 Task: Find the shortest route from Tucson to Saguaro National Park.
Action: Mouse moved to (286, 84)
Screenshot: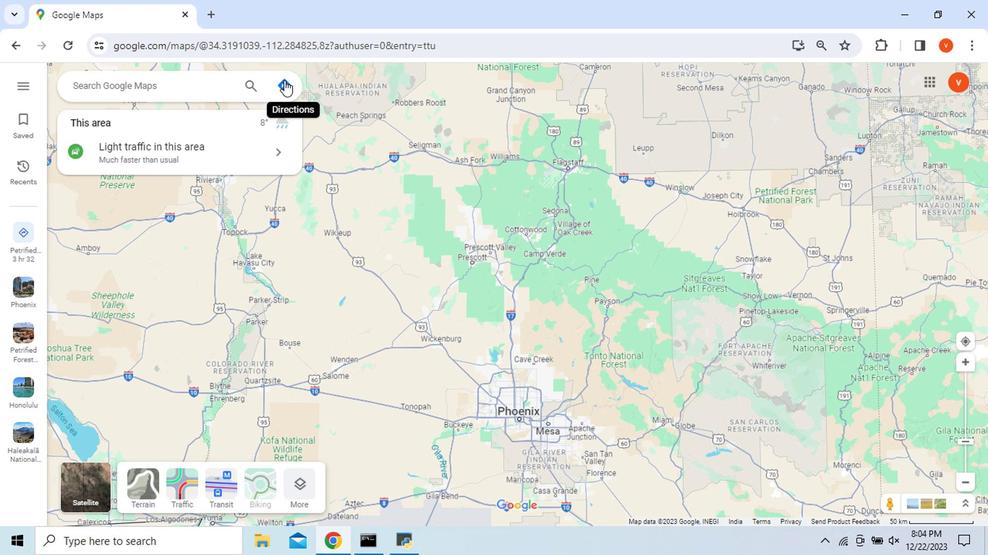 
Action: Mouse pressed left at (286, 84)
Screenshot: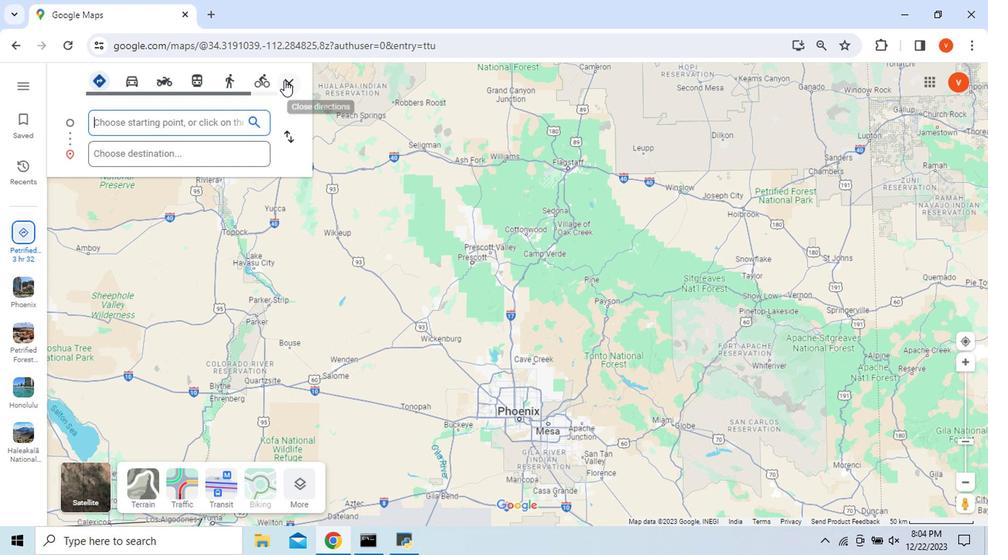 
Action: Mouse moved to (286, 83)
Screenshot: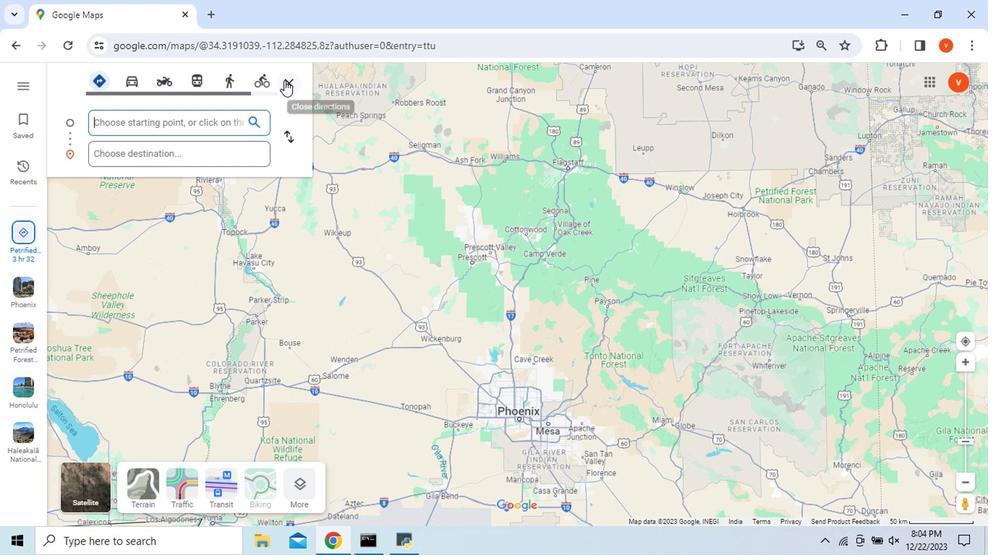 
Action: Key pressed <Key.shift>Tucson
Screenshot: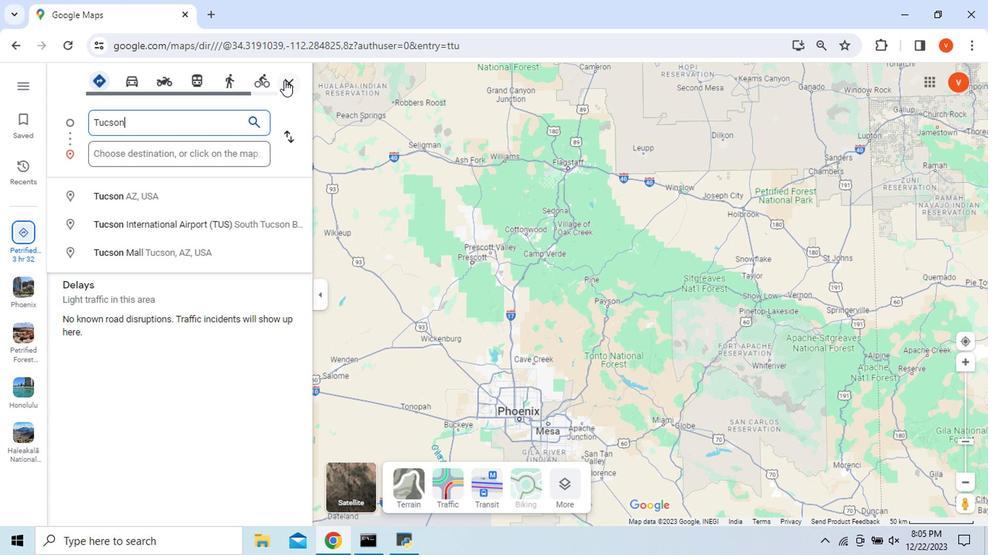 
Action: Mouse moved to (96, 197)
Screenshot: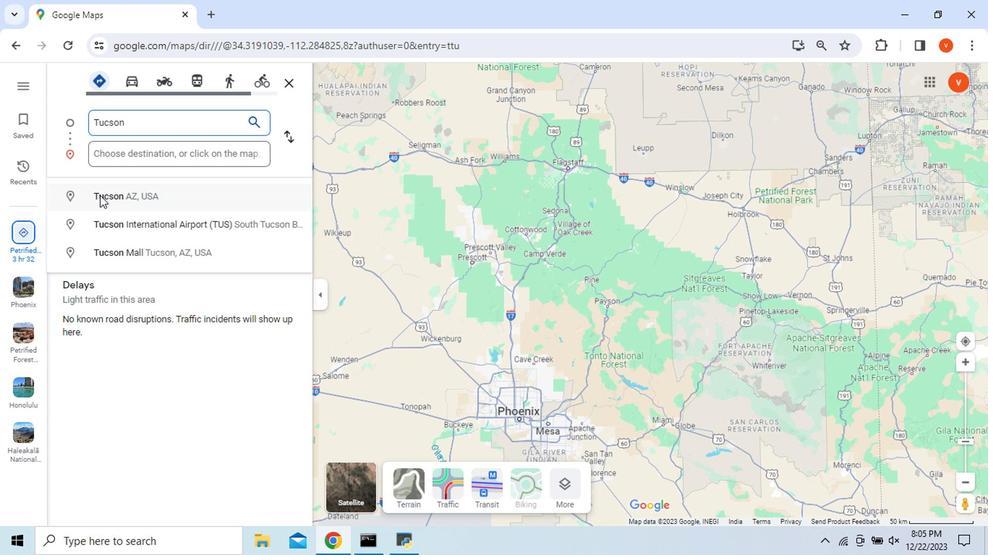 
Action: Mouse pressed left at (96, 197)
Screenshot: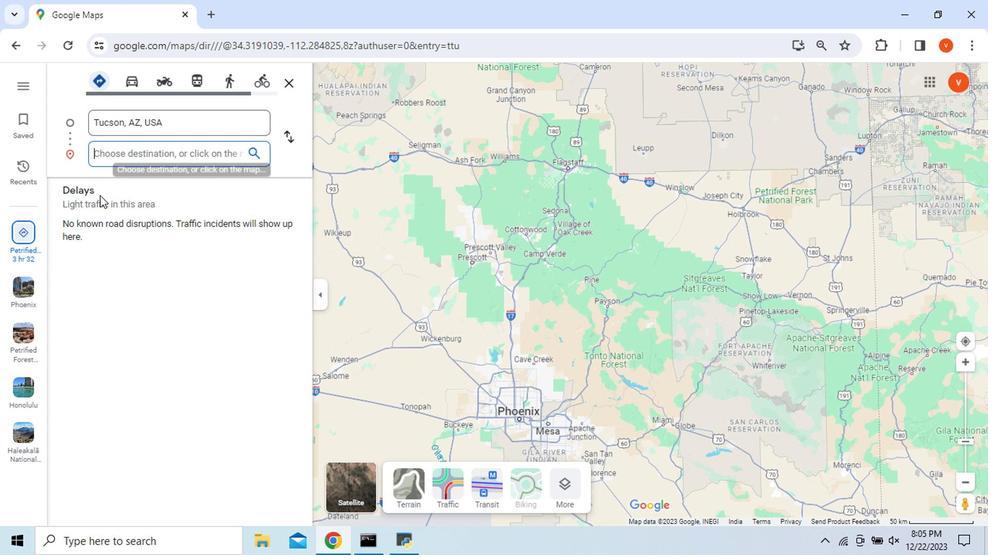 
Action: Mouse moved to (128, 158)
Screenshot: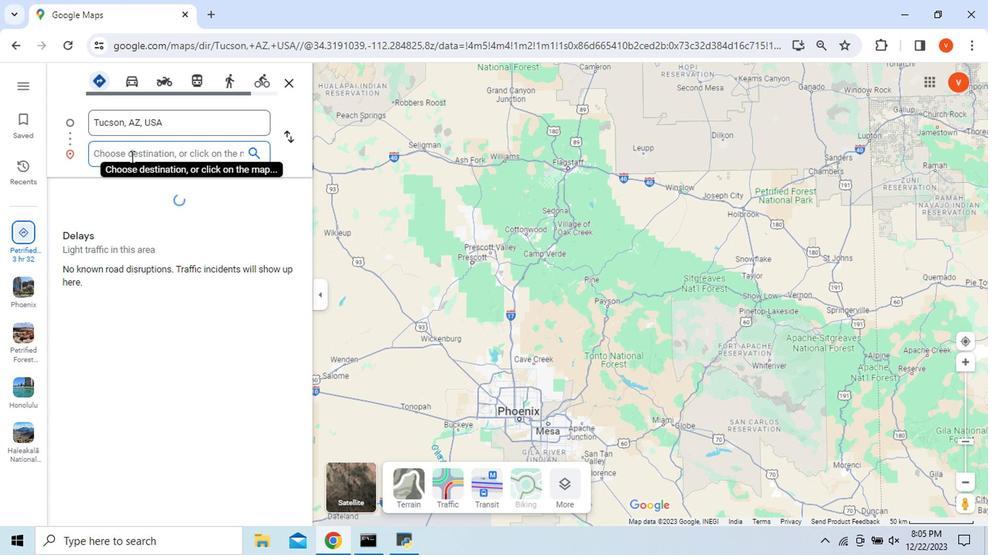 
Action: Key pressed <Key.shift>Sag
Screenshot: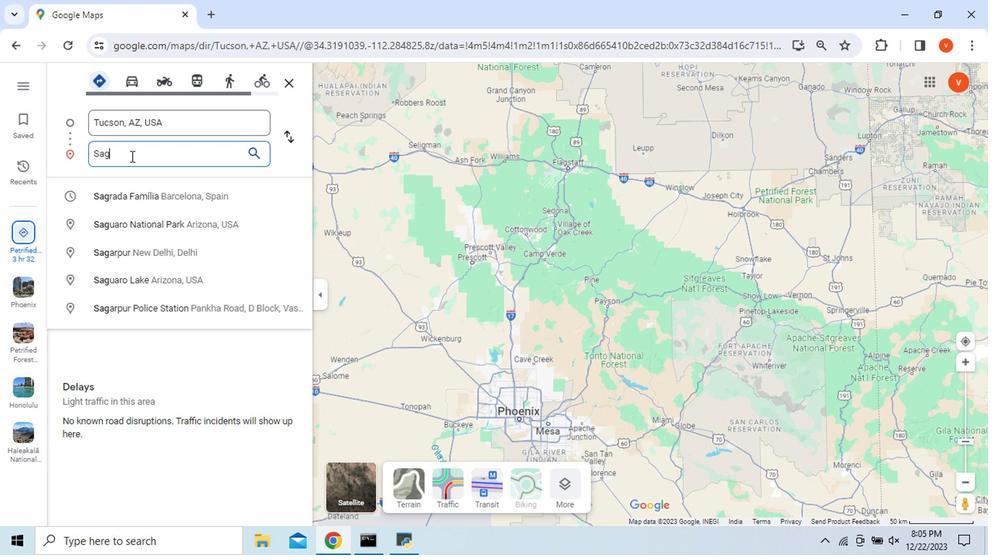 
Action: Mouse moved to (147, 226)
Screenshot: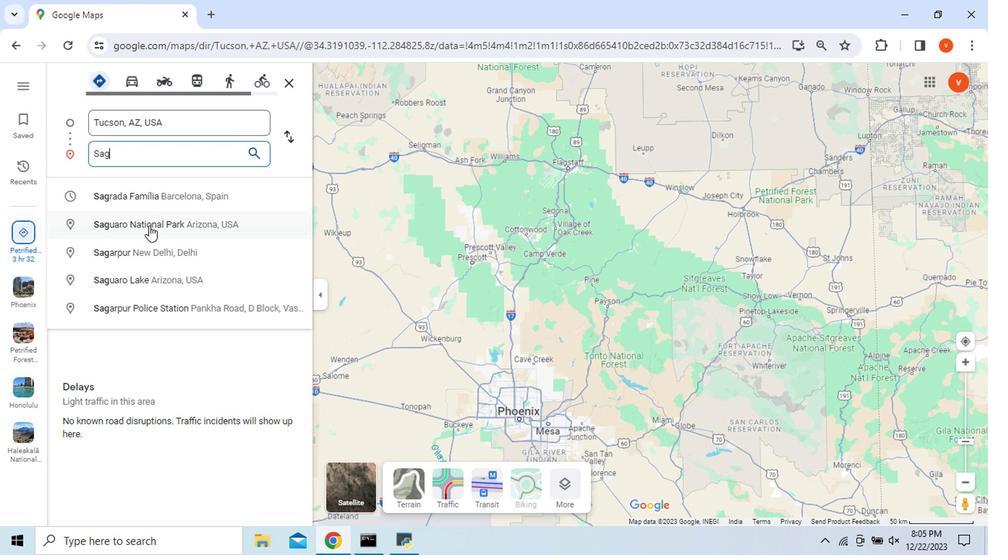 
Action: Mouse pressed left at (147, 226)
Screenshot: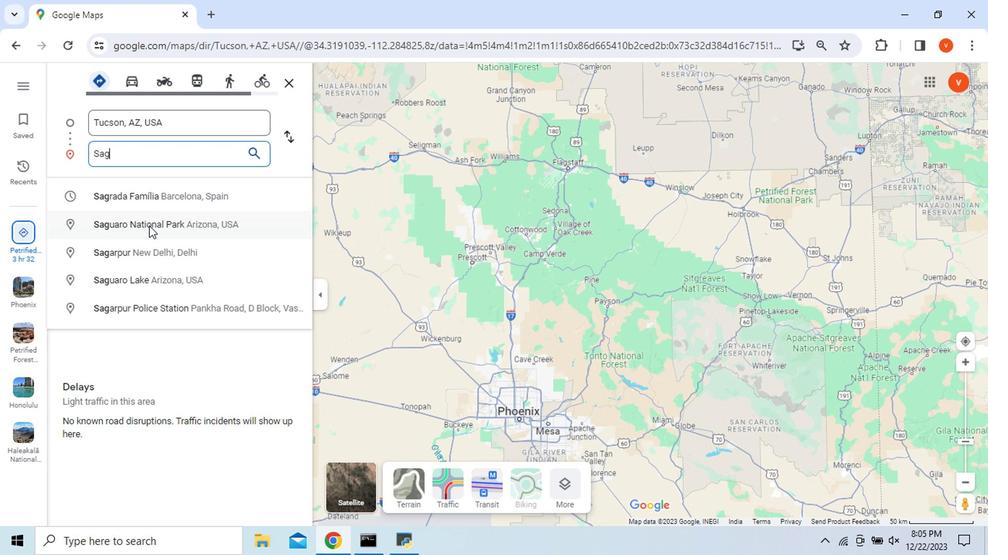 
Action: Mouse moved to (112, 359)
Screenshot: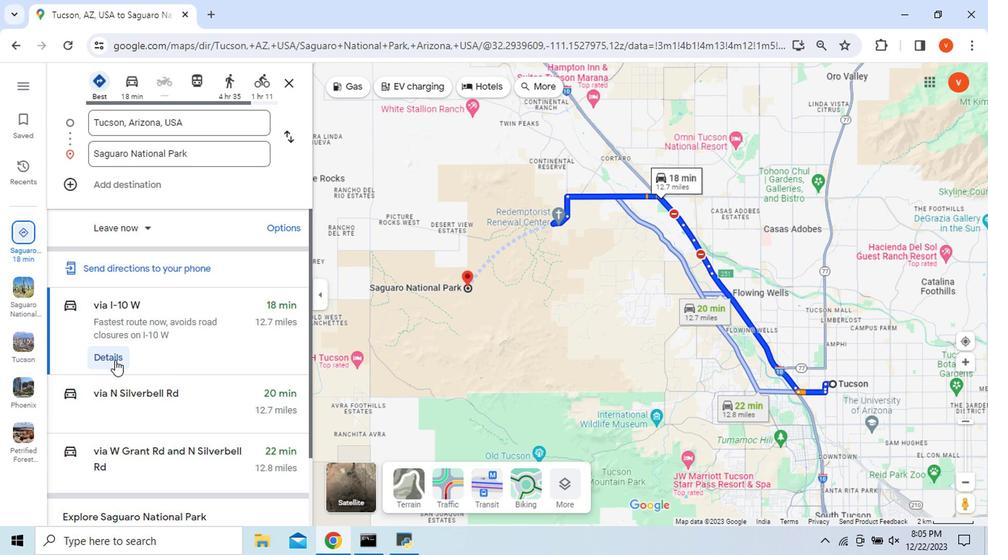 
Action: Mouse pressed left at (112, 359)
Screenshot: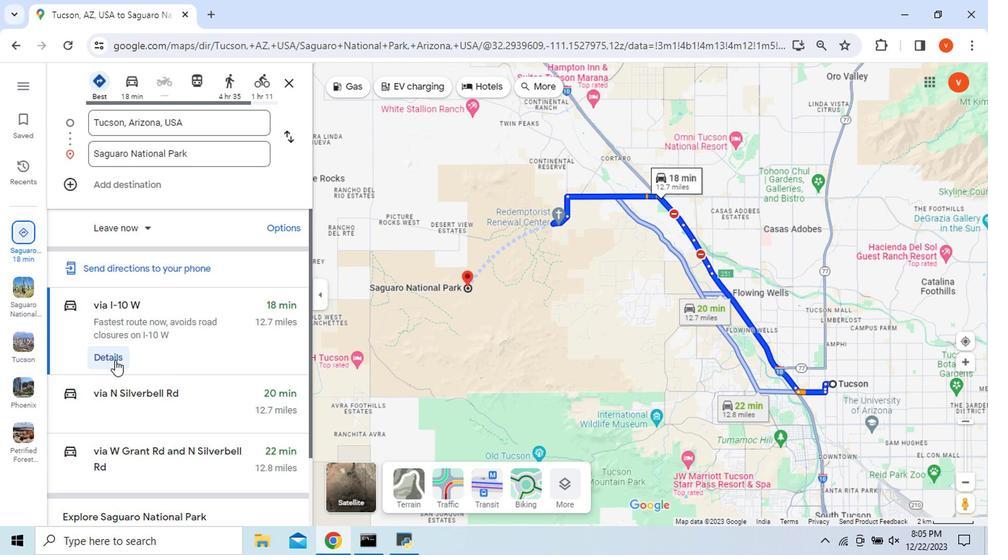 
Action: Mouse moved to (67, 284)
Screenshot: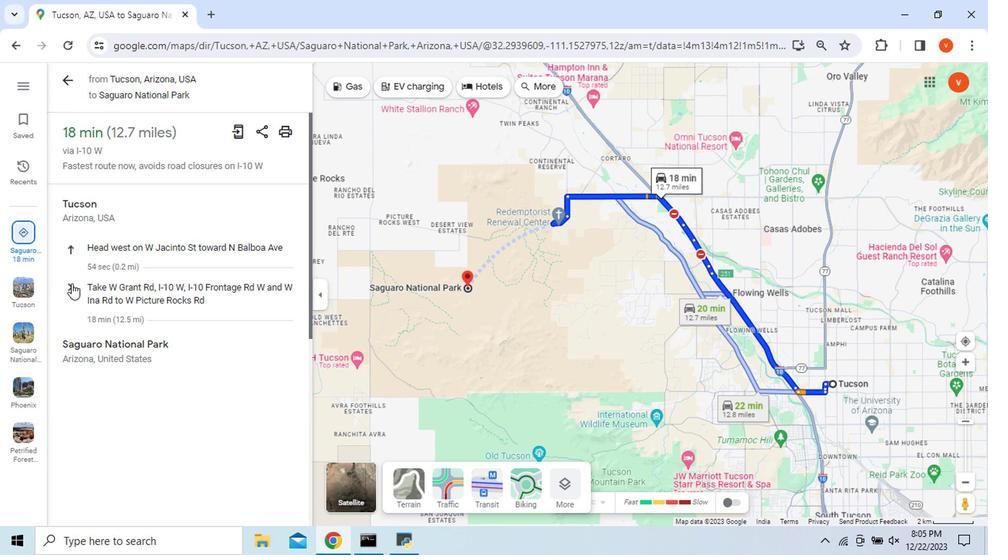 
Action: Mouse pressed left at (67, 284)
Screenshot: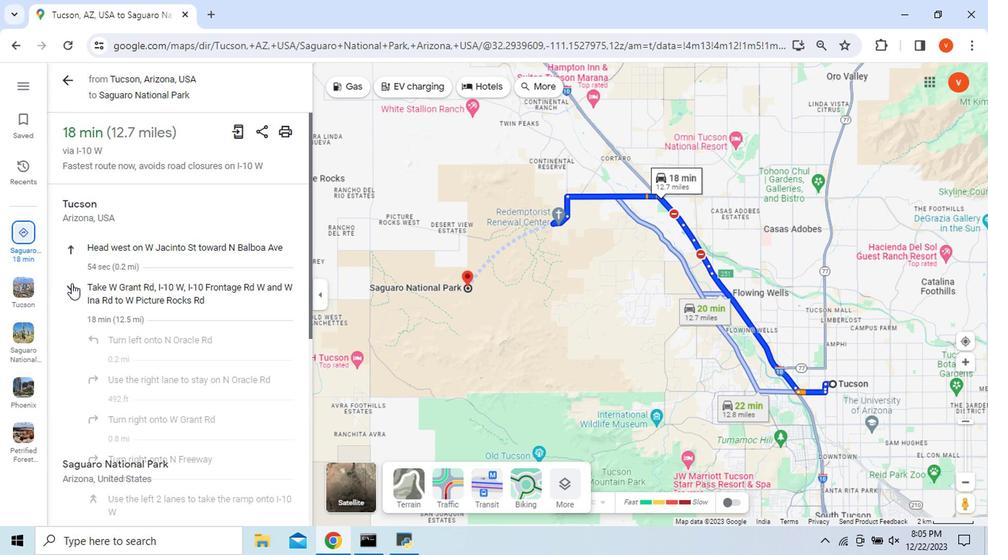
Action: Mouse moved to (64, 337)
Screenshot: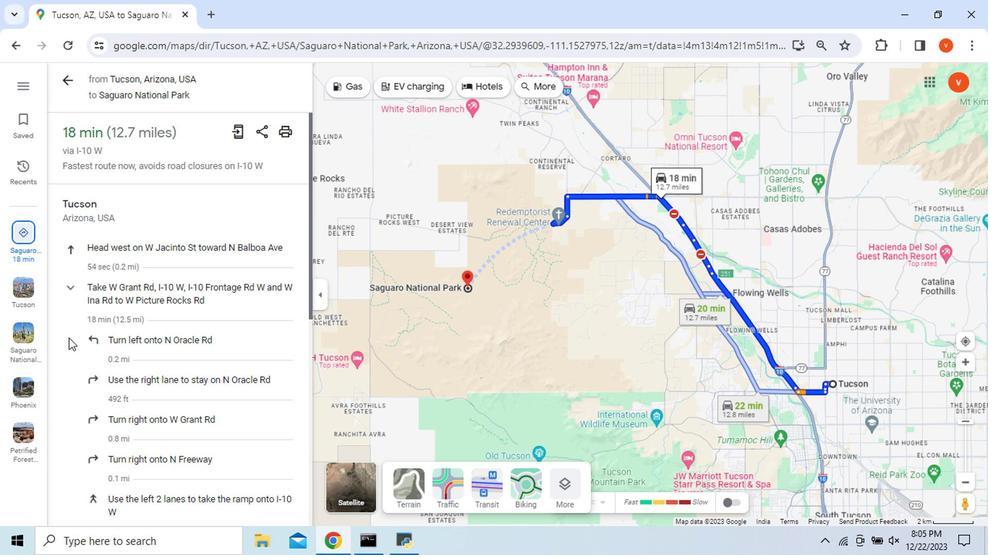 
Action: Mouse scrolled (64, 336) with delta (0, 0)
Screenshot: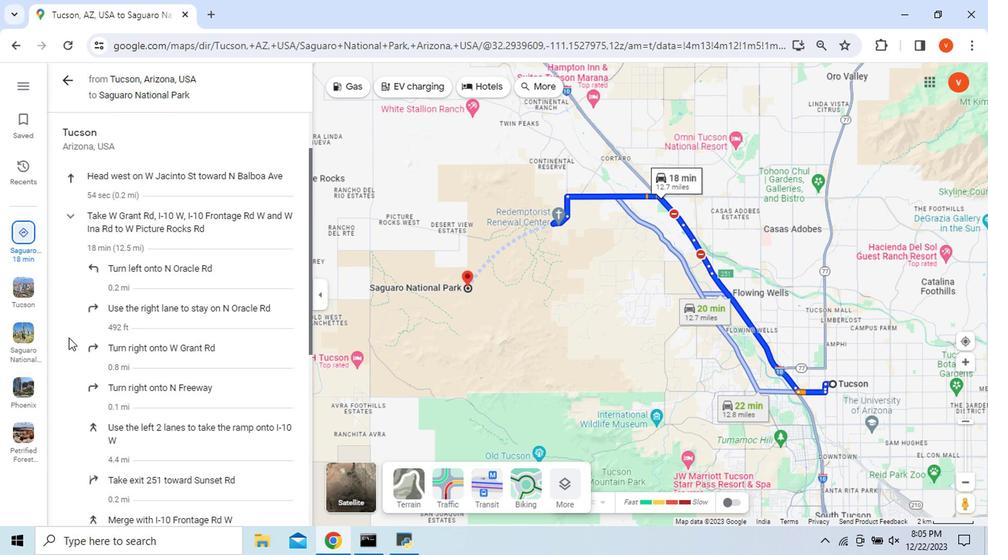 
Action: Mouse scrolled (64, 336) with delta (0, 0)
Screenshot: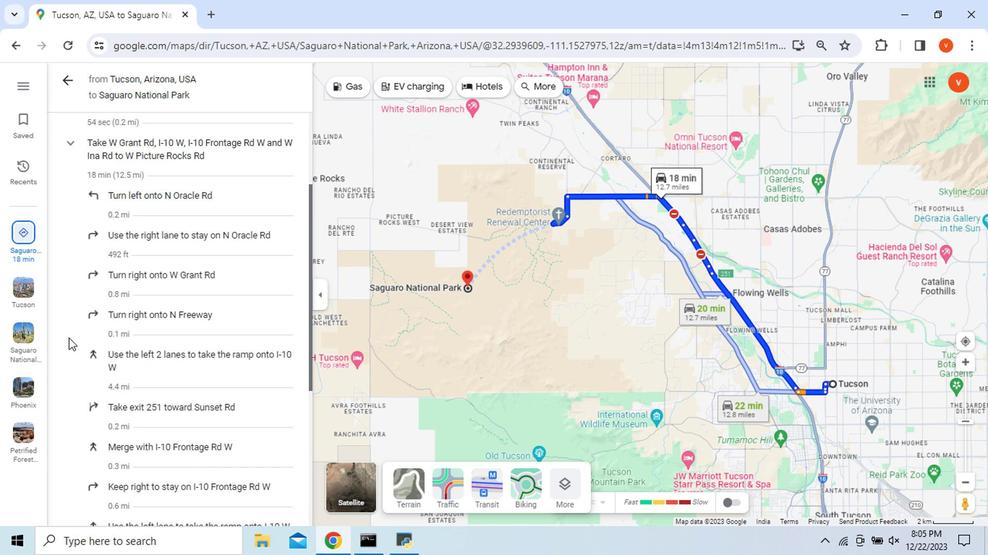 
Action: Mouse scrolled (64, 336) with delta (0, 0)
Screenshot: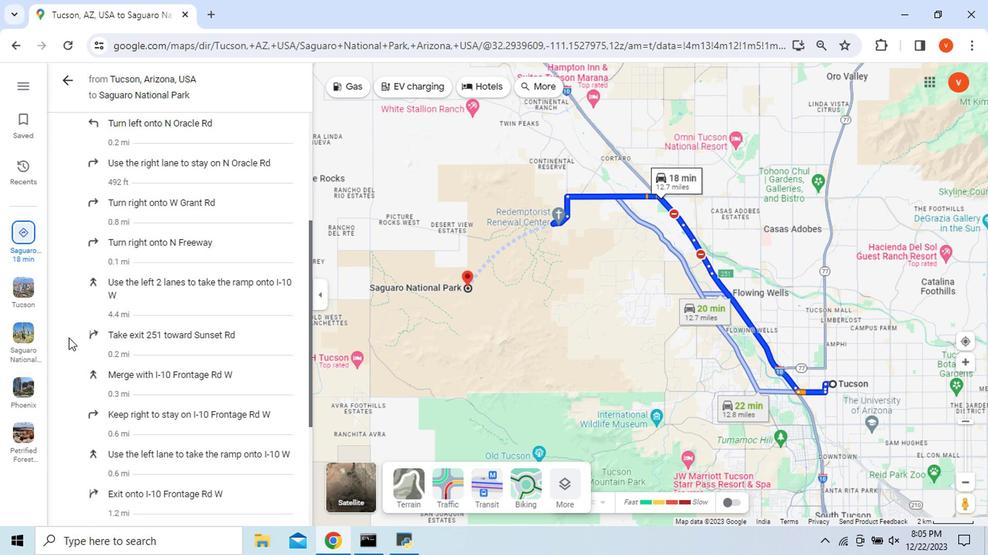 
Action: Mouse scrolled (64, 336) with delta (0, 0)
Screenshot: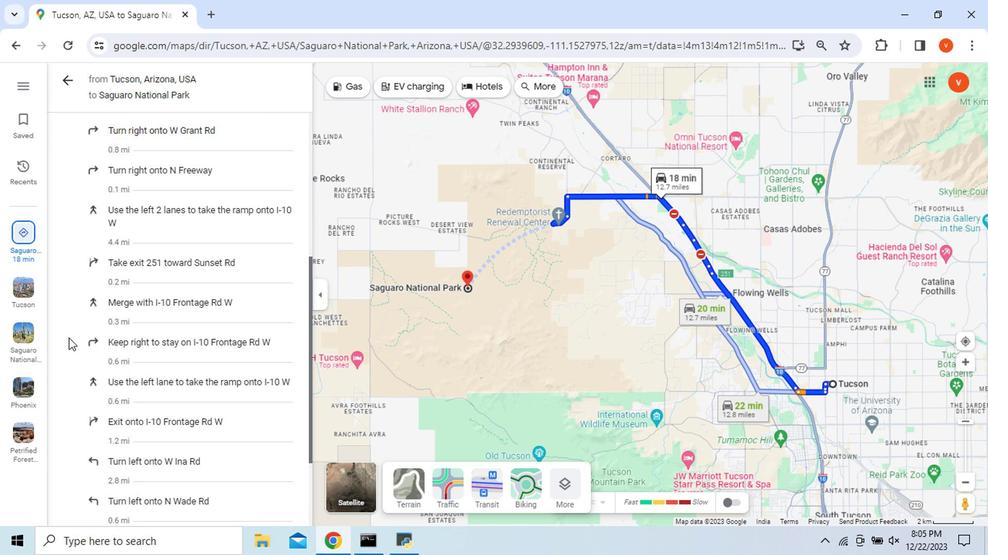 
Action: Mouse scrolled (64, 336) with delta (0, 0)
Screenshot: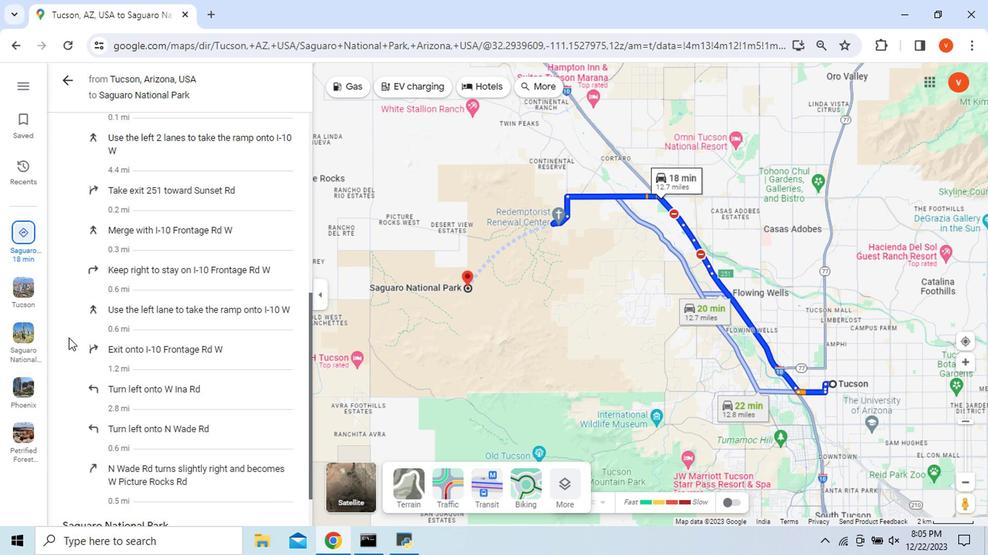 
Action: Mouse scrolled (64, 336) with delta (0, 0)
Screenshot: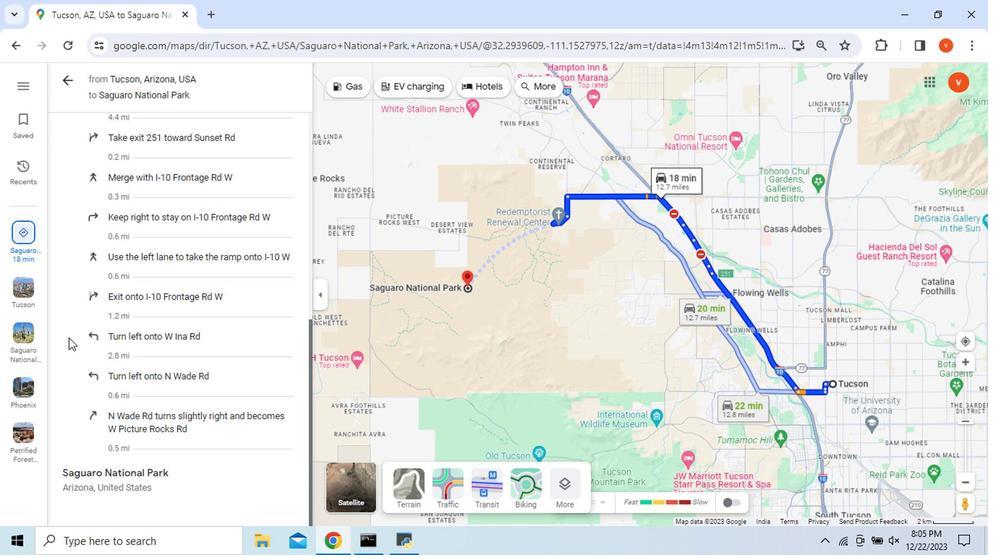 
Action: Mouse moved to (63, 82)
Screenshot: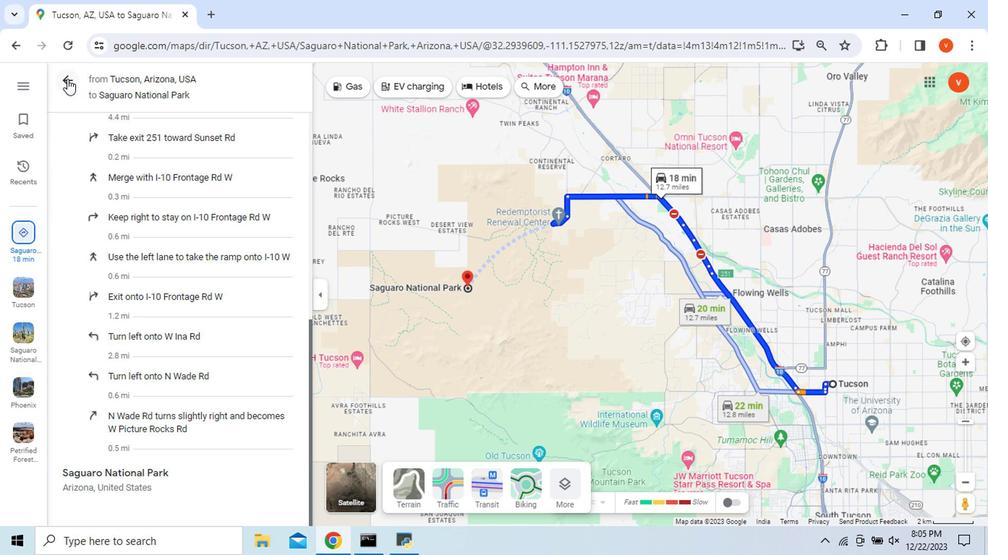 
Action: Mouse pressed left at (63, 82)
Screenshot: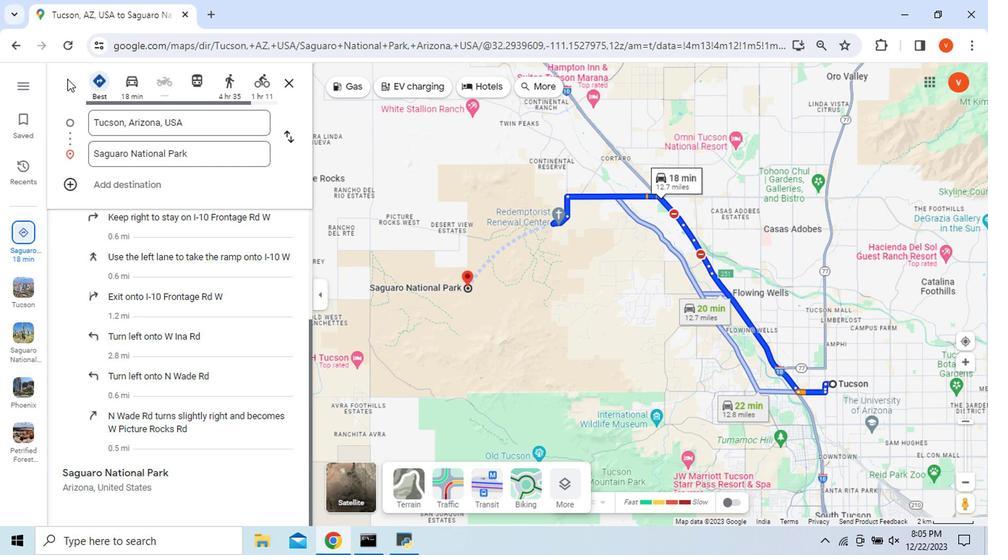 
Action: Mouse moved to (148, 412)
Screenshot: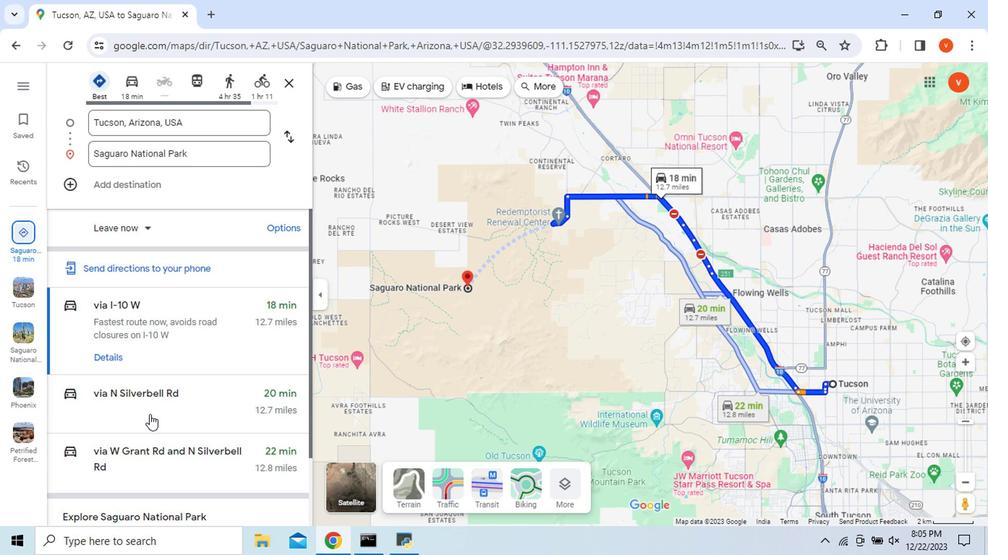 
Action: Mouse scrolled (148, 412) with delta (0, 0)
Screenshot: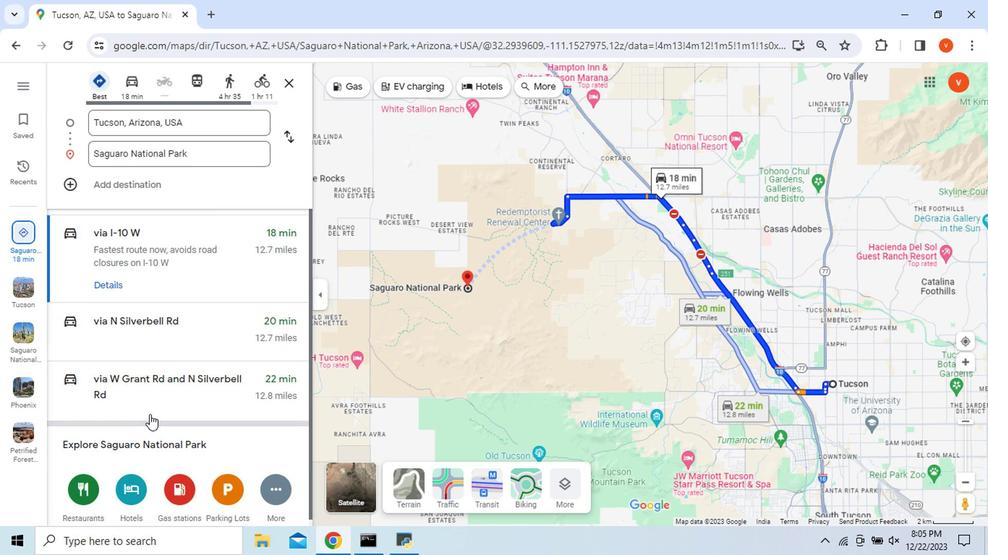 
Action: Mouse moved to (145, 340)
Screenshot: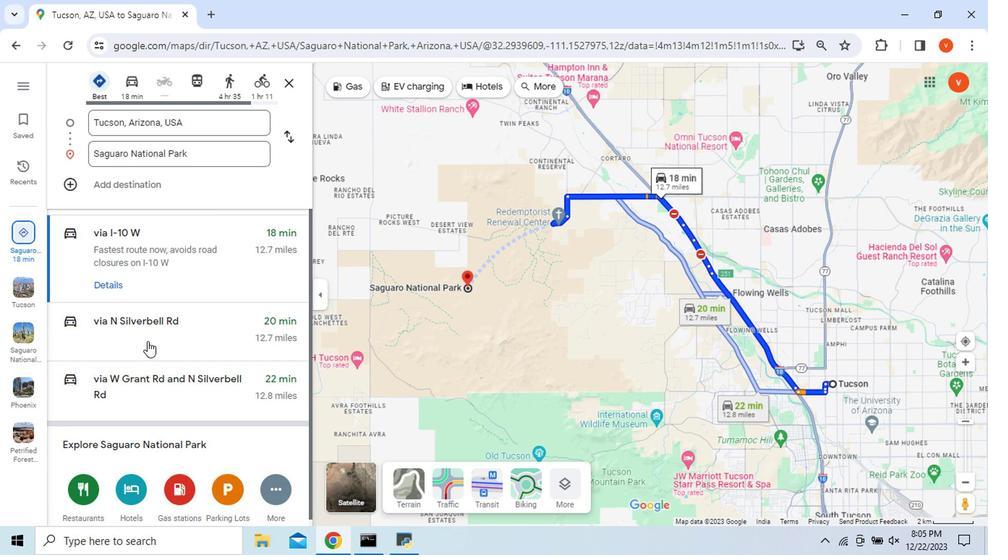 
Action: Mouse pressed left at (145, 340)
Screenshot: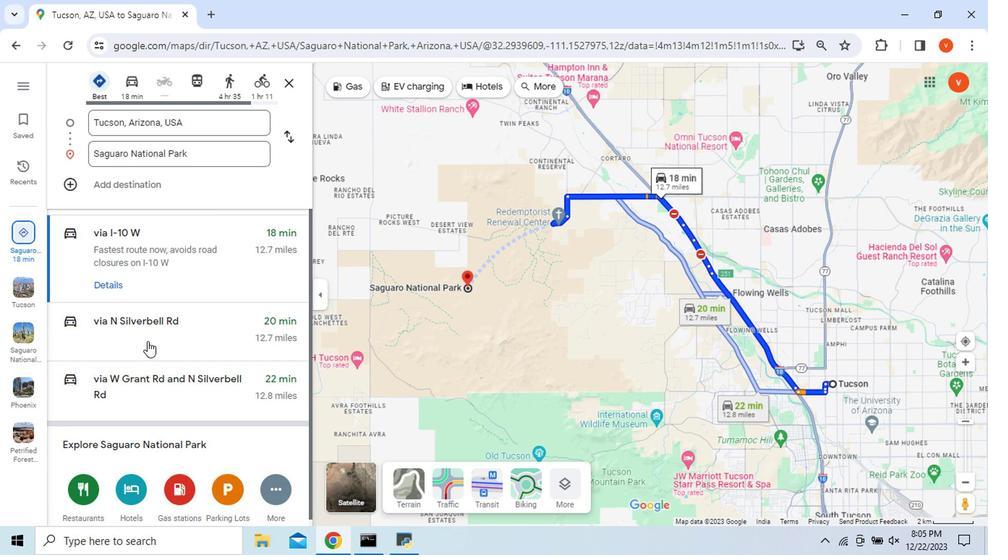
Action: Mouse moved to (91, 333)
Screenshot: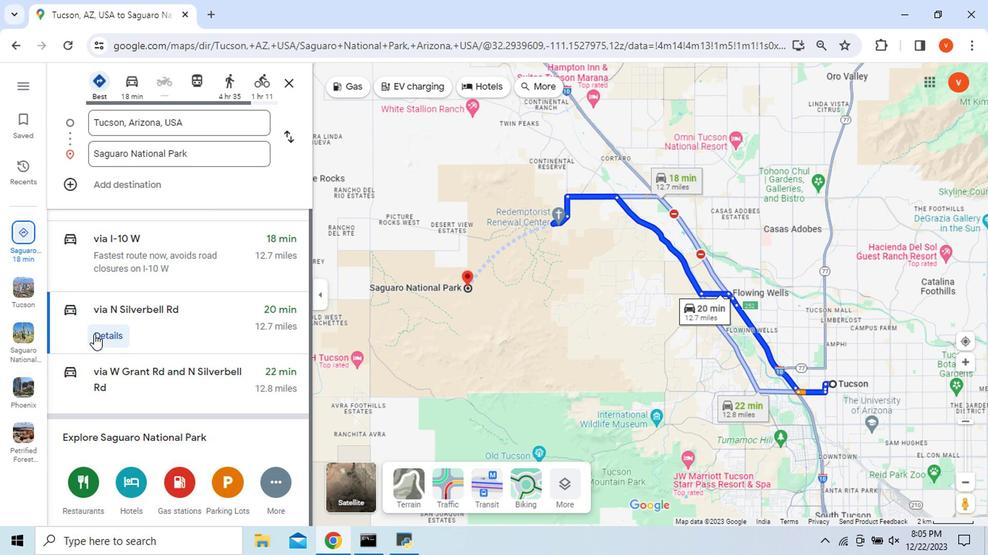 
Action: Mouse pressed left at (91, 333)
Screenshot: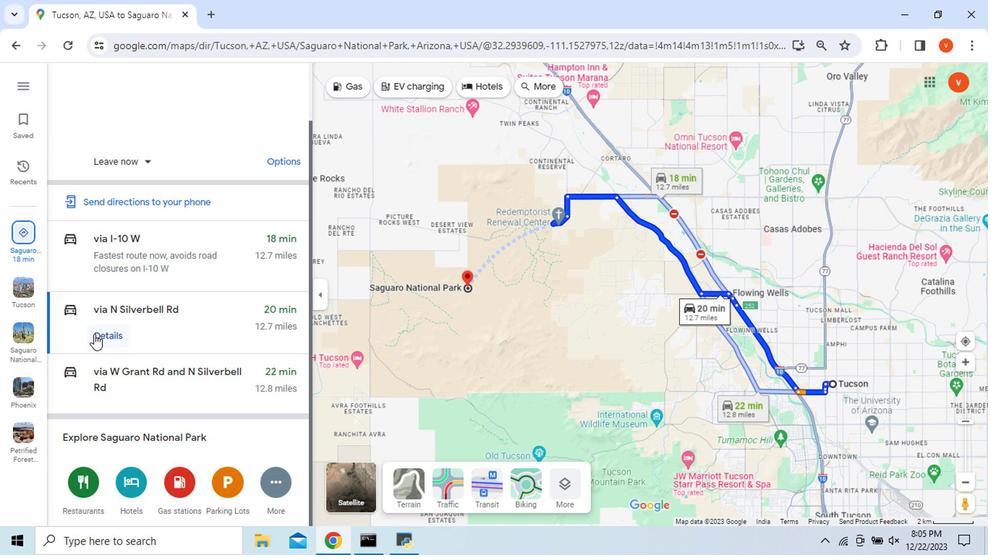 
Action: Mouse moved to (70, 276)
Screenshot: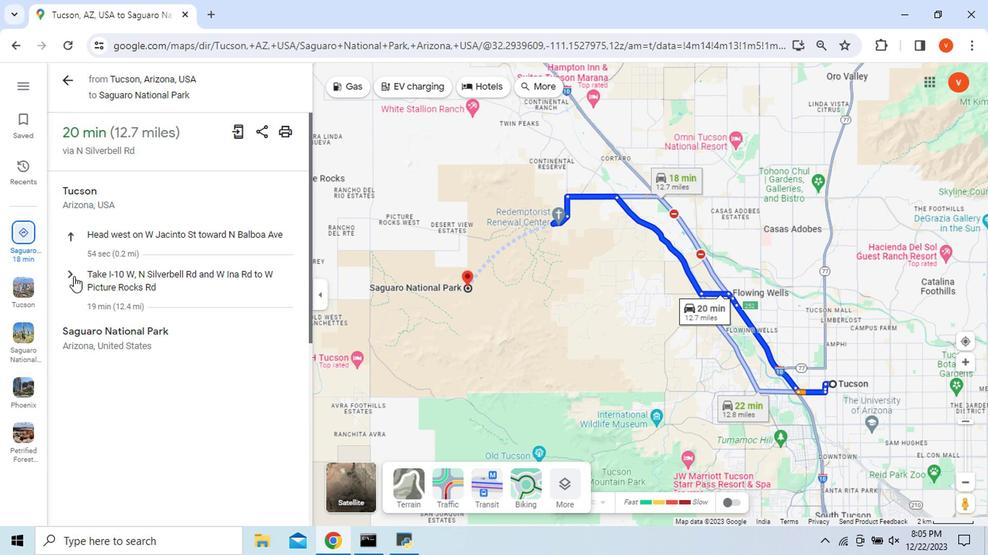 
Action: Mouse pressed left at (70, 276)
Screenshot: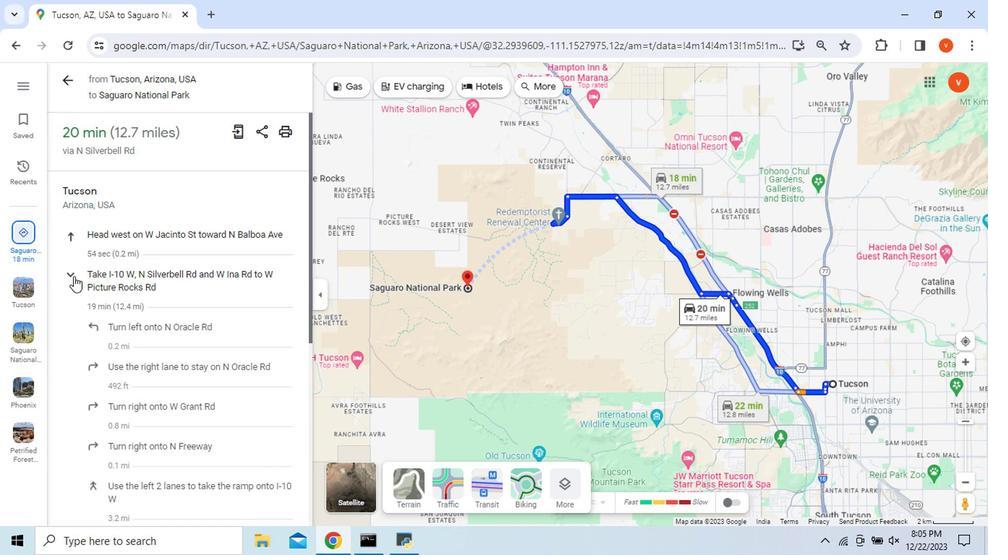 
Action: Mouse moved to (58, 281)
Screenshot: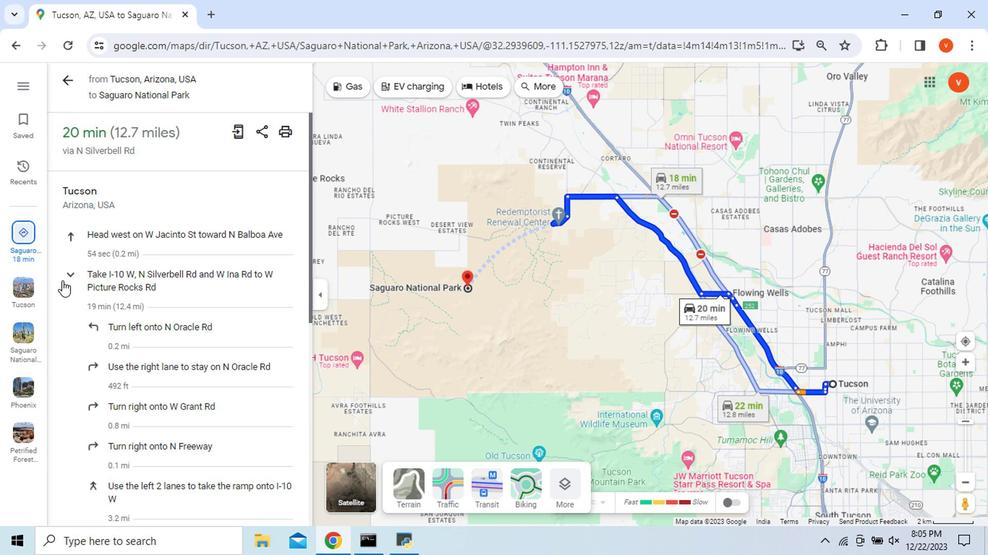 
Action: Mouse scrolled (58, 280) with delta (0, 0)
Screenshot: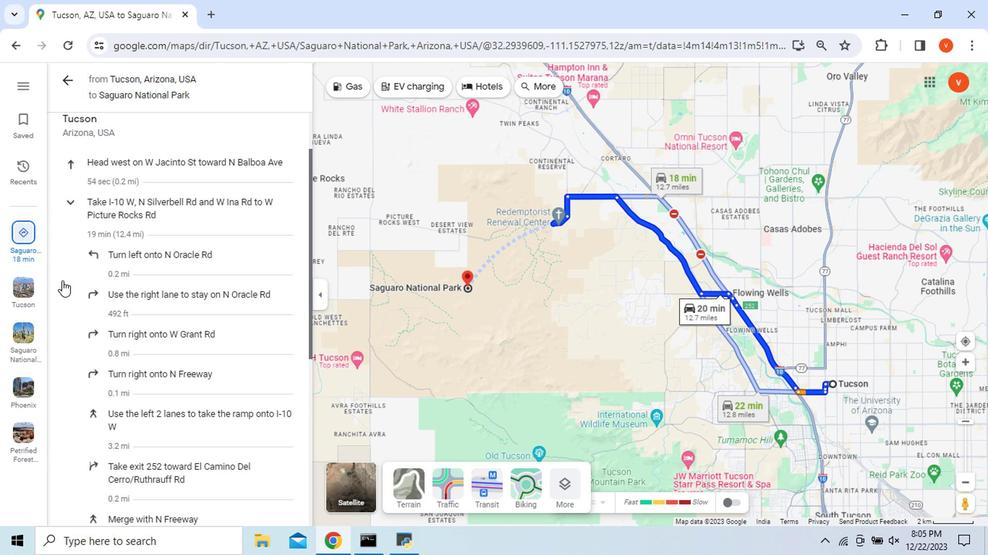 
Action: Mouse scrolled (58, 280) with delta (0, 0)
Screenshot: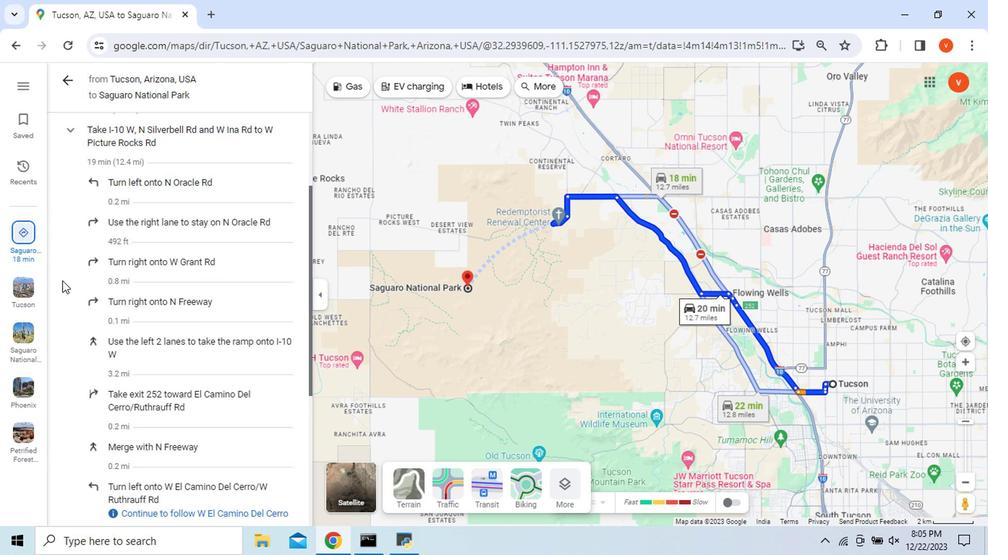 
Action: Mouse scrolled (58, 280) with delta (0, 0)
Screenshot: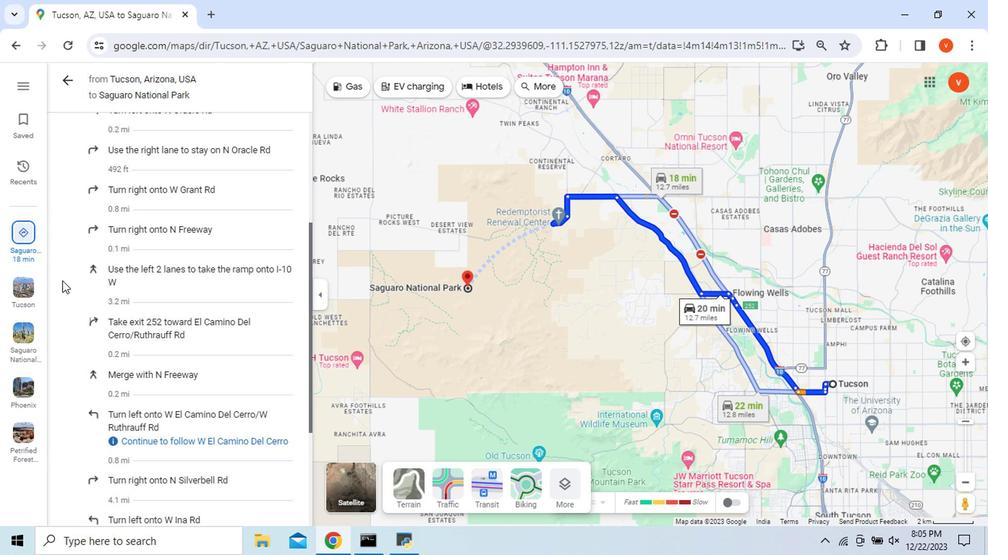 
Action: Mouse scrolled (58, 280) with delta (0, 0)
Screenshot: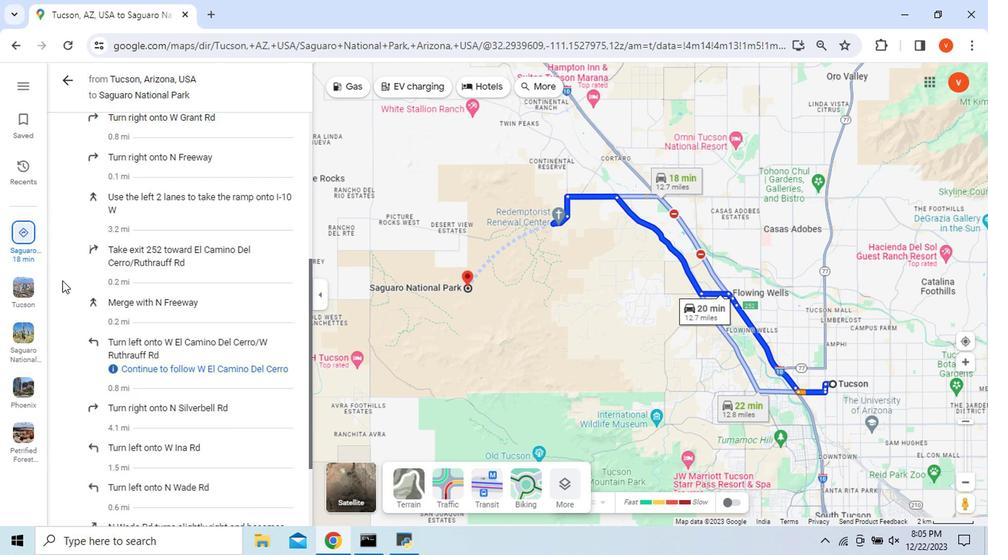 
Action: Mouse scrolled (58, 280) with delta (0, 0)
Screenshot: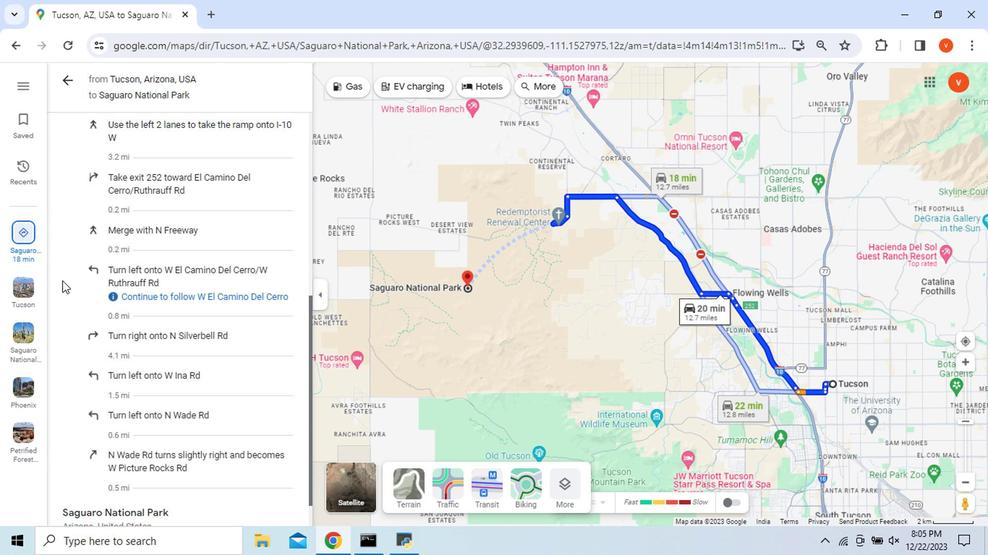 
Action: Mouse scrolled (58, 280) with delta (0, 0)
Screenshot: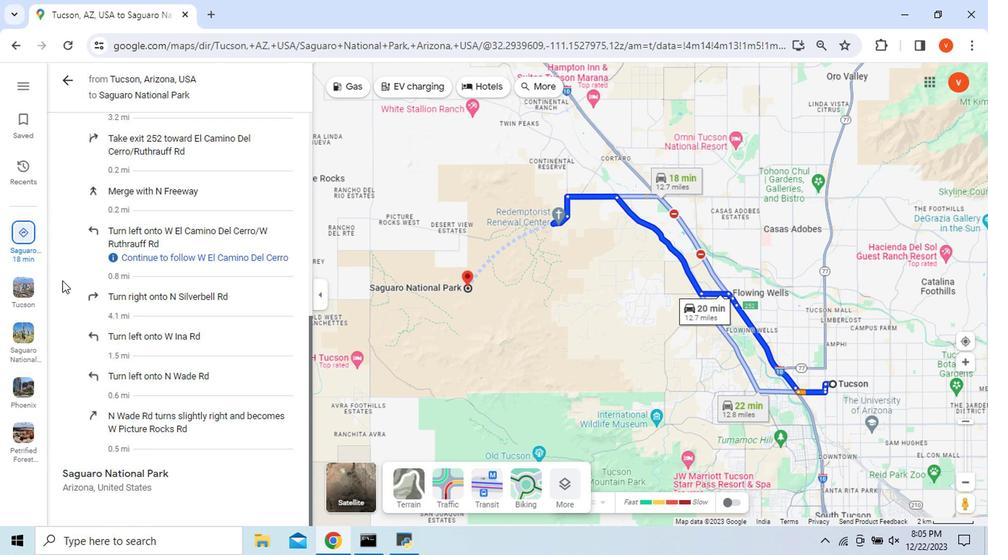 
Action: Mouse scrolled (58, 280) with delta (0, 0)
Screenshot: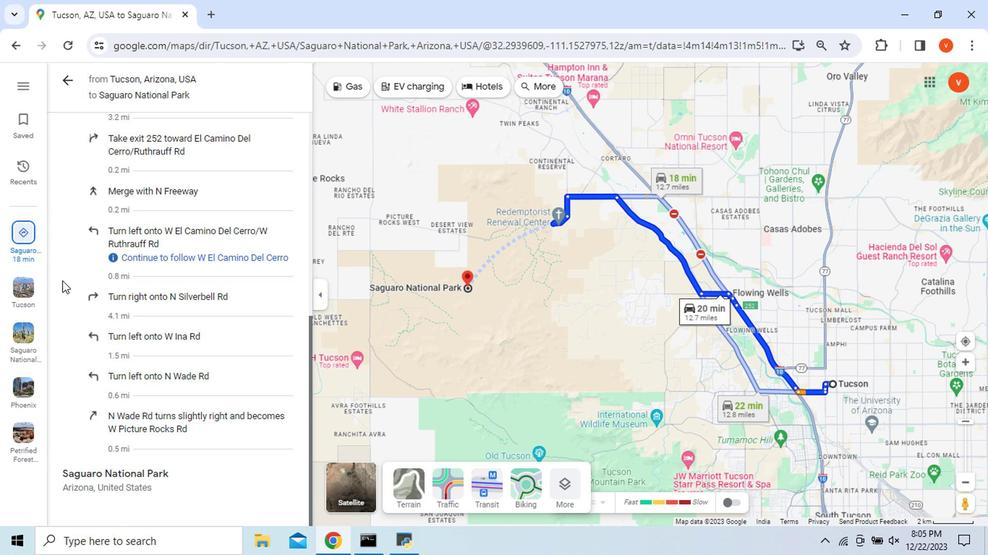 
Action: Mouse moved to (59, 83)
Screenshot: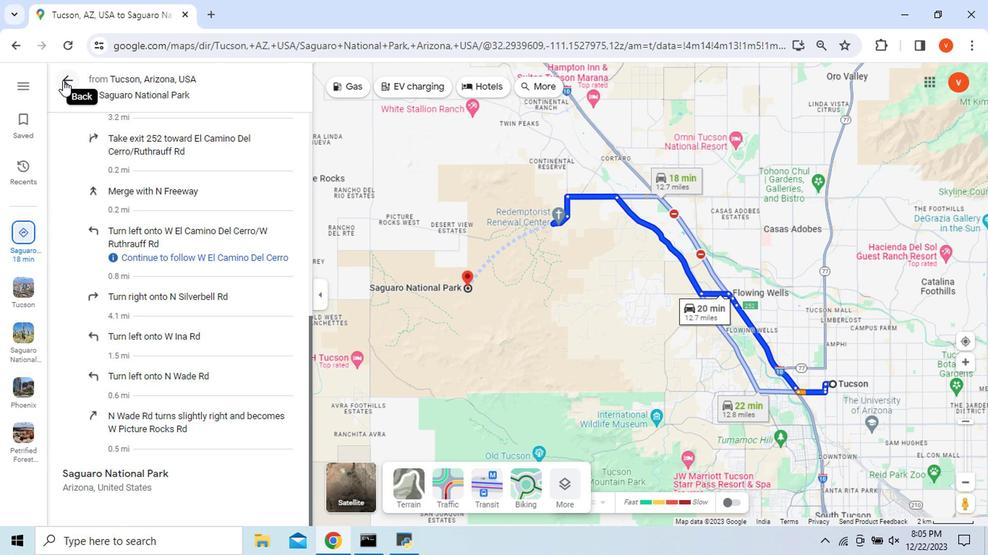 
Action: Mouse pressed left at (59, 83)
Screenshot: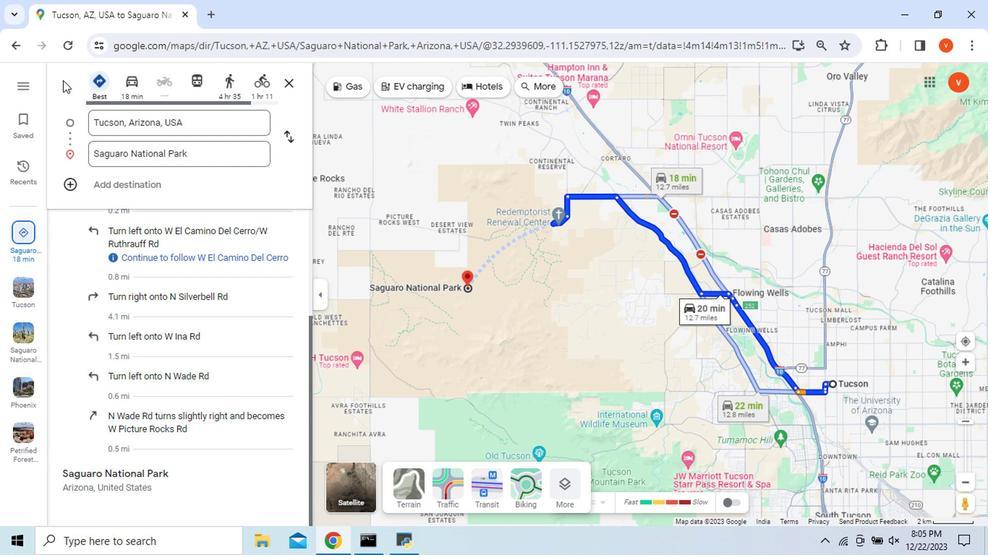
Action: Mouse moved to (357, 475)
Screenshot: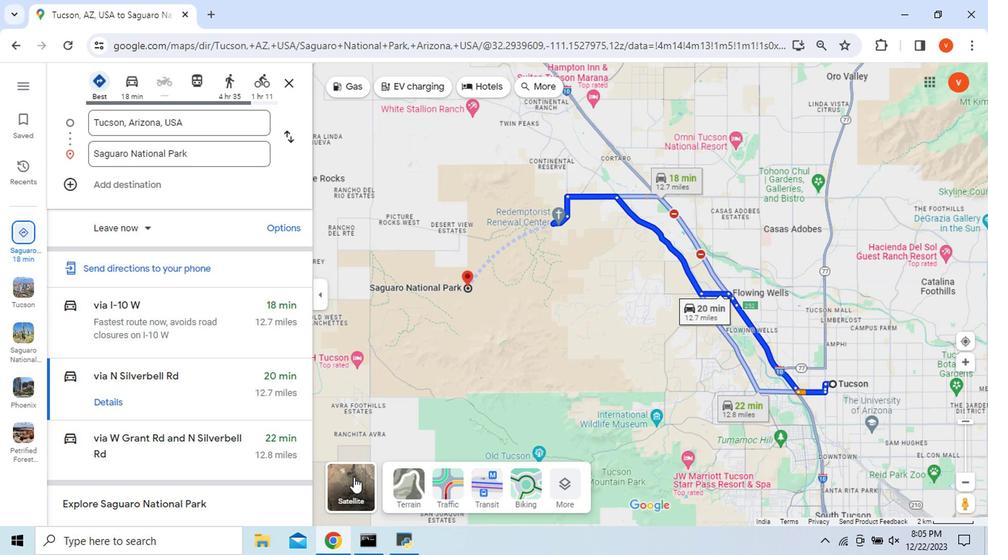 
Action: Mouse pressed left at (357, 475)
Screenshot: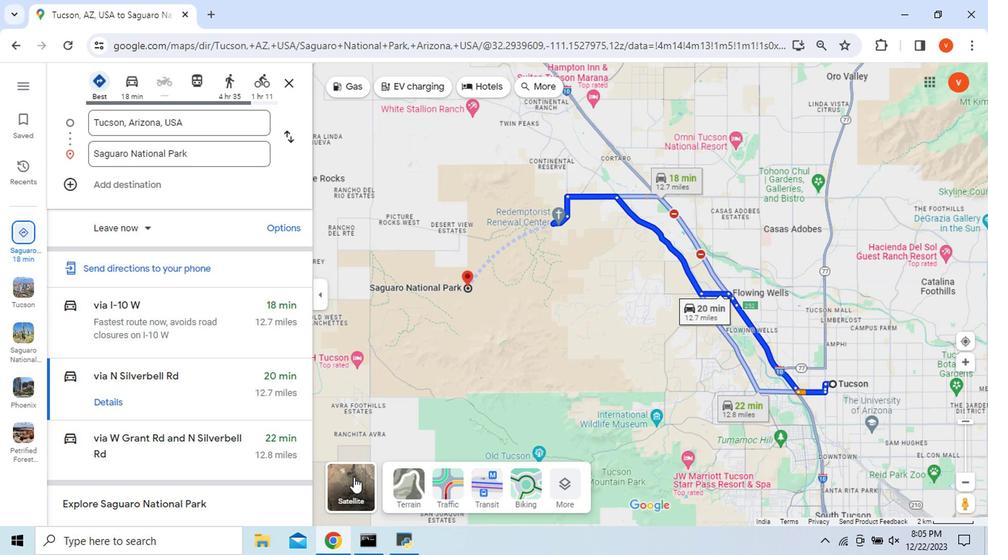 
Action: Mouse moved to (487, 367)
Screenshot: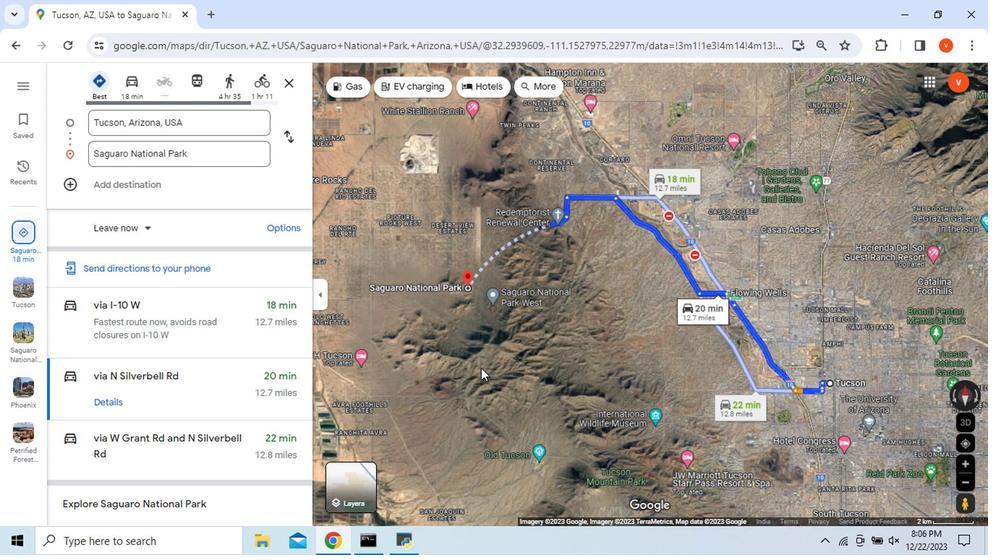 
Action: Mouse scrolled (487, 366) with delta (0, -1)
Screenshot: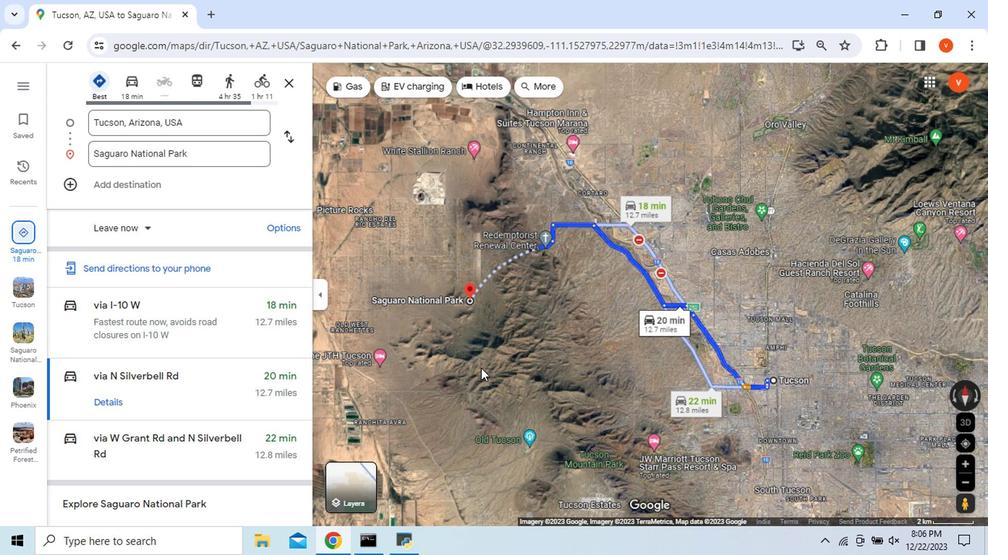 
Action: Mouse scrolled (487, 366) with delta (0, -1)
Screenshot: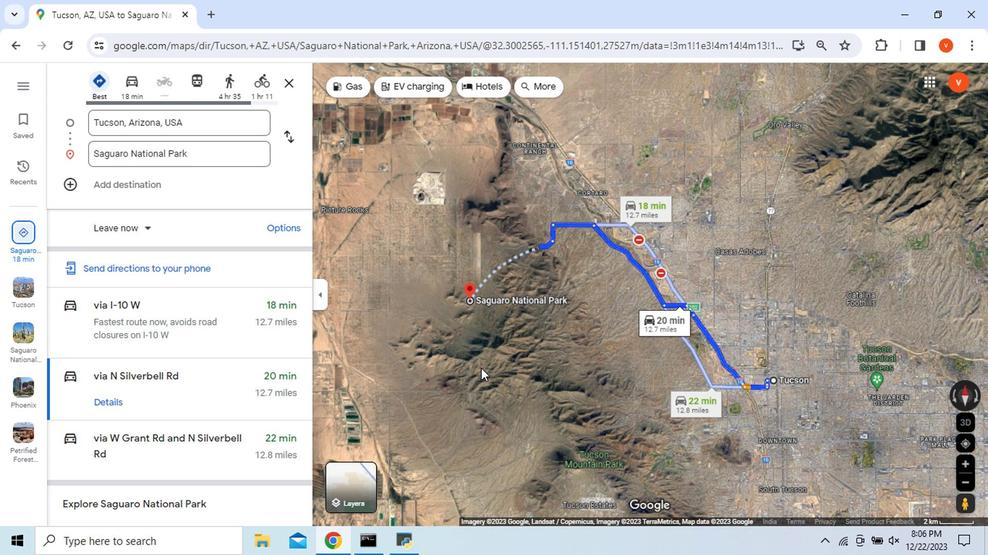 
Action: Mouse scrolled (487, 368) with delta (0, 0)
Screenshot: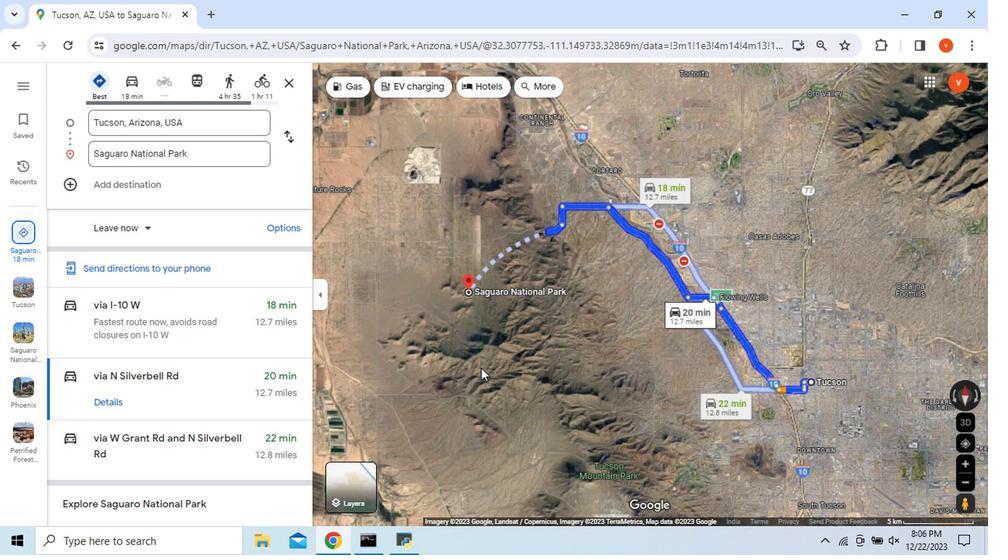 
Action: Mouse scrolled (487, 368) with delta (0, 0)
Screenshot: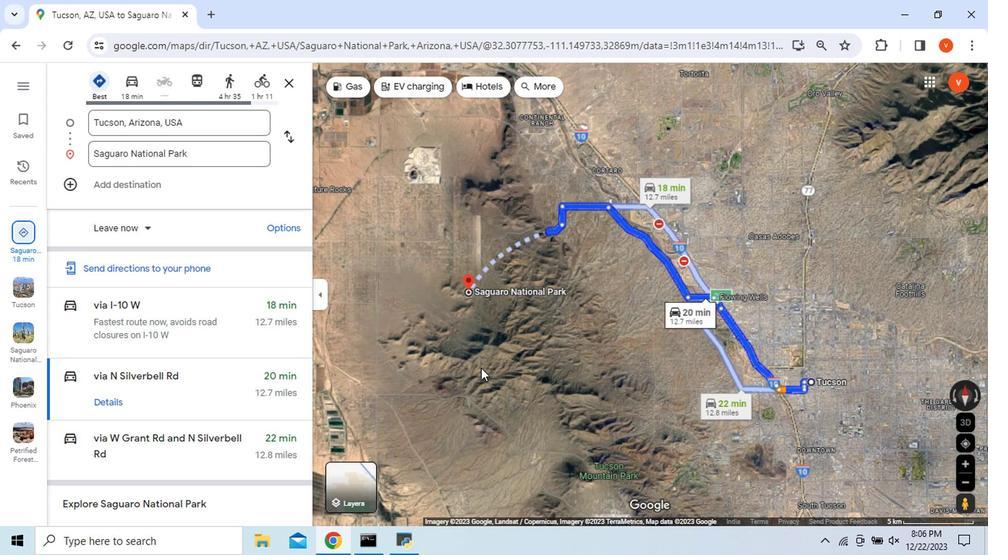 
Action: Mouse scrolled (487, 368) with delta (0, 0)
Screenshot: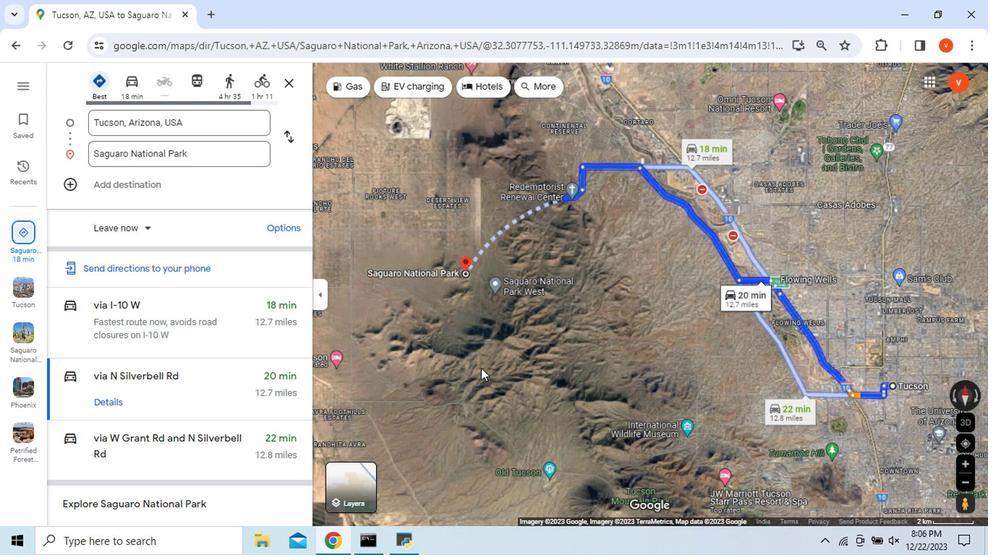 
Action: Mouse moved to (357, 475)
Screenshot: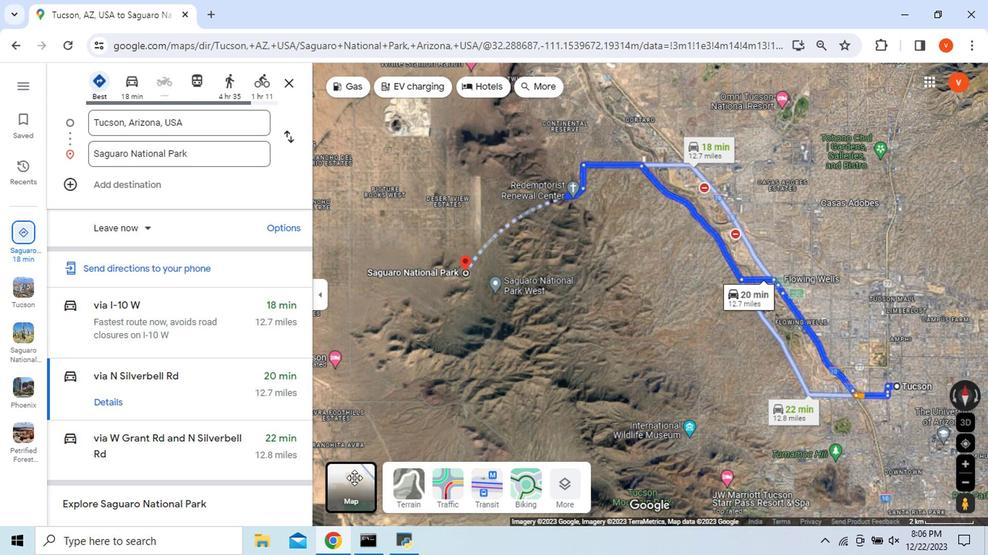 
Action: Mouse pressed left at (357, 475)
Screenshot: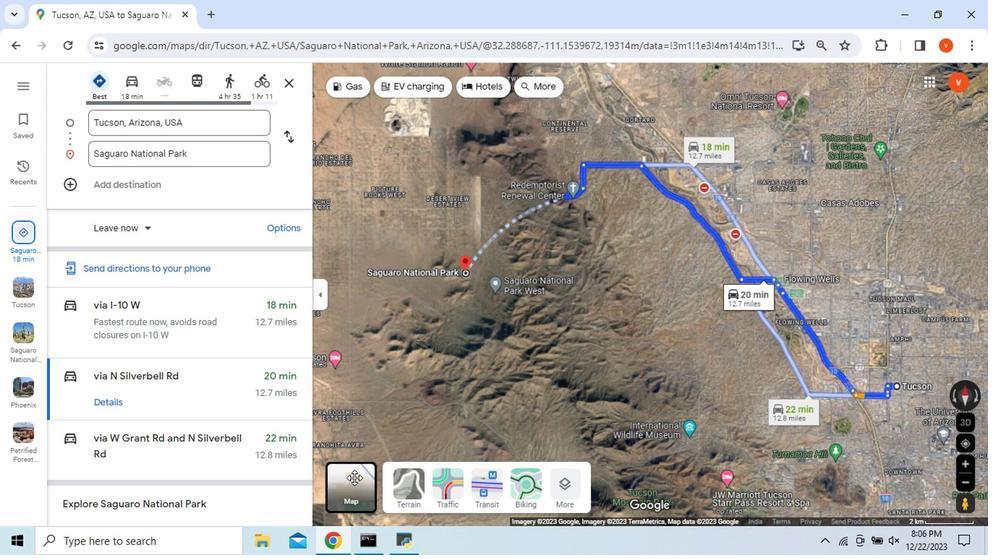 
Action: Mouse moved to (452, 385)
Screenshot: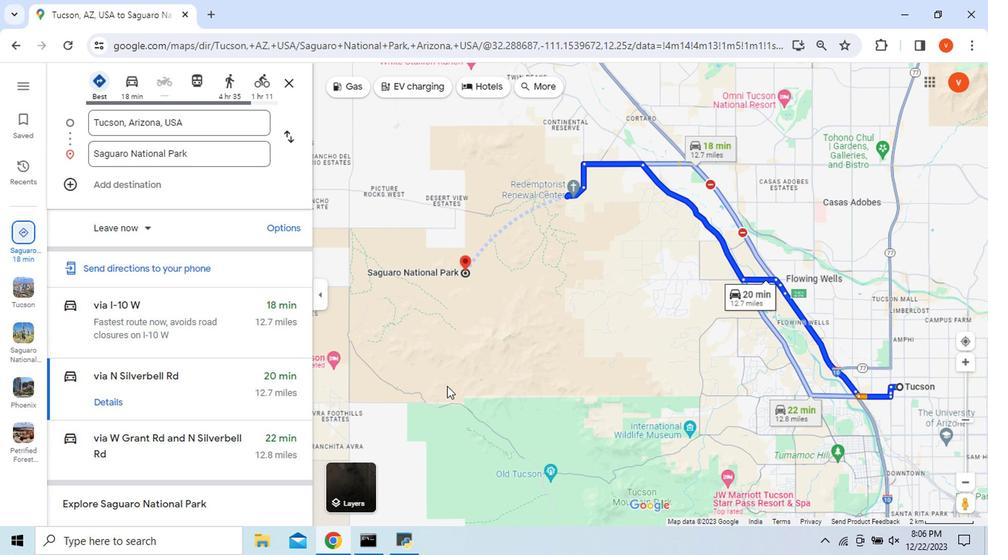 
Action: Mouse scrolled (452, 384) with delta (0, 0)
Screenshot: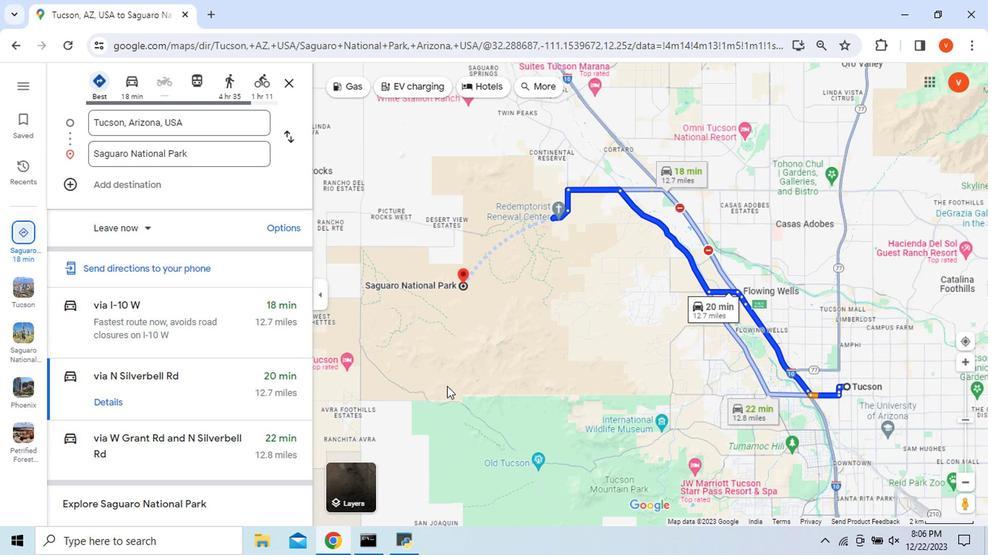 
Action: Mouse moved to (452, 384)
Screenshot: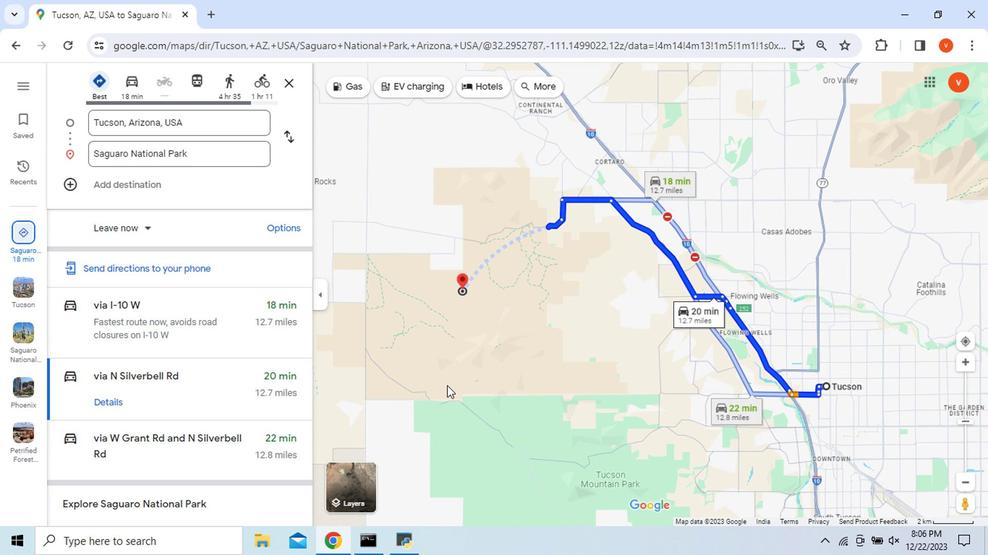 
